 Task: In the  document Nora ,change text color to 'Dark Blue' Insert the shape mentioned shape on right side of the text 'Star'. Change color of the shape to  OrangeChange shape height to  3
Action: Mouse moved to (422, 621)
Screenshot: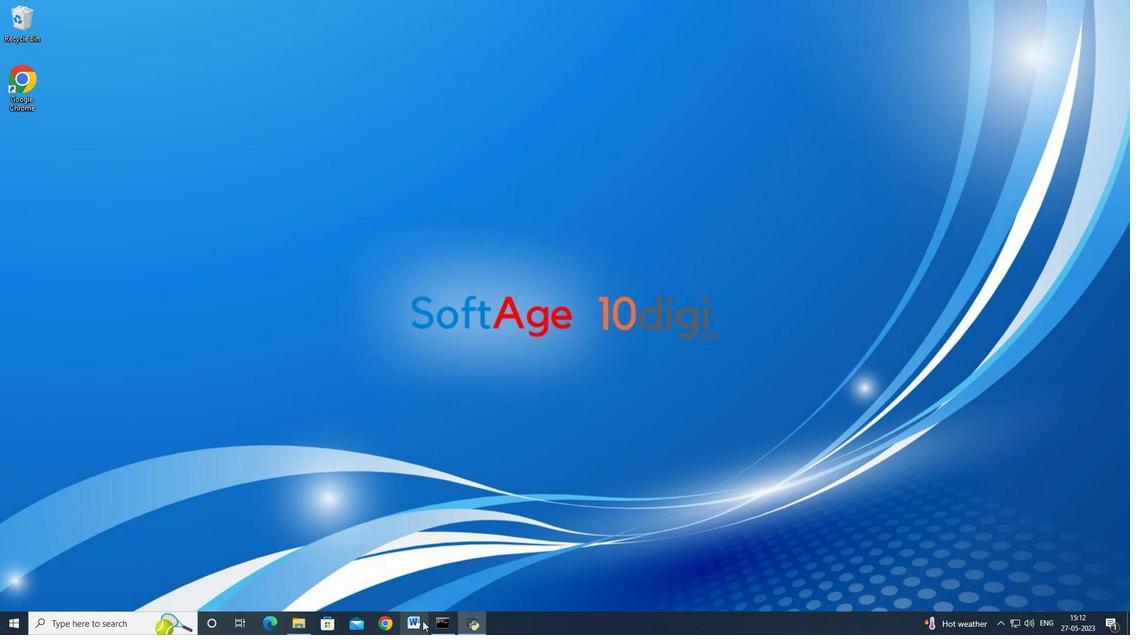 
Action: Mouse pressed left at (422, 621)
Screenshot: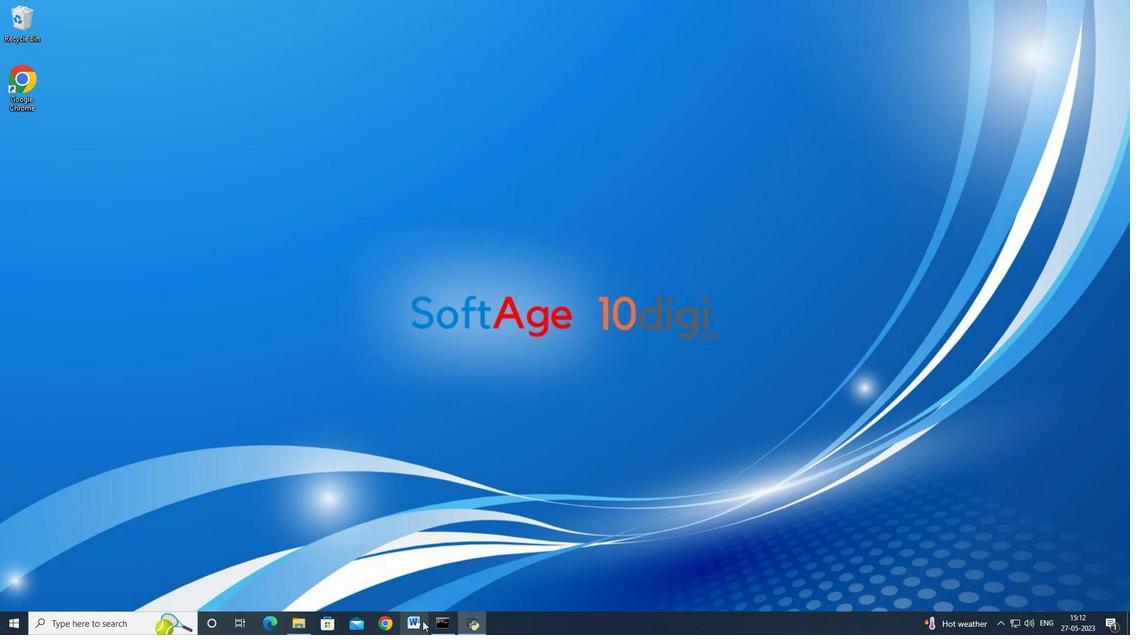 
Action: Mouse moved to (10, 21)
Screenshot: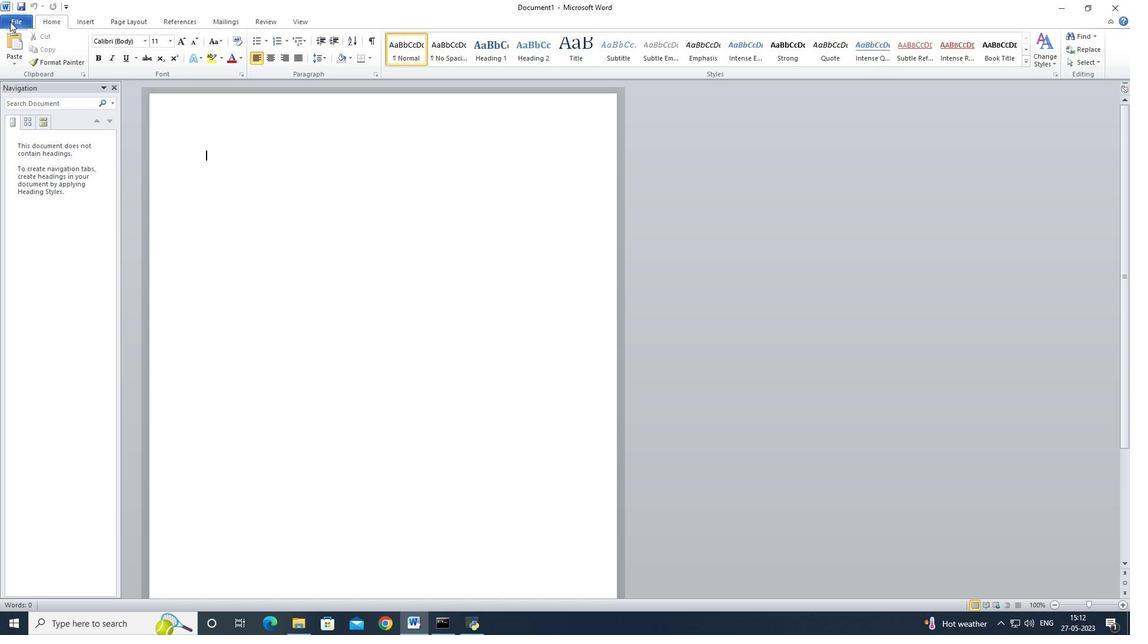 
Action: Mouse pressed left at (10, 21)
Screenshot: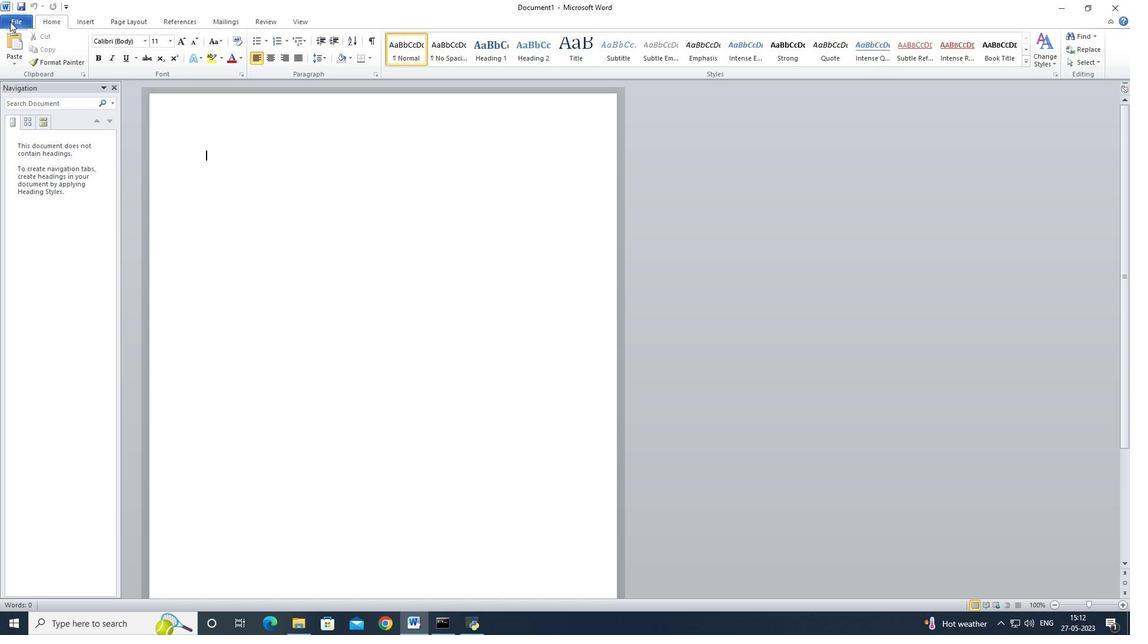 
Action: Mouse moved to (147, 68)
Screenshot: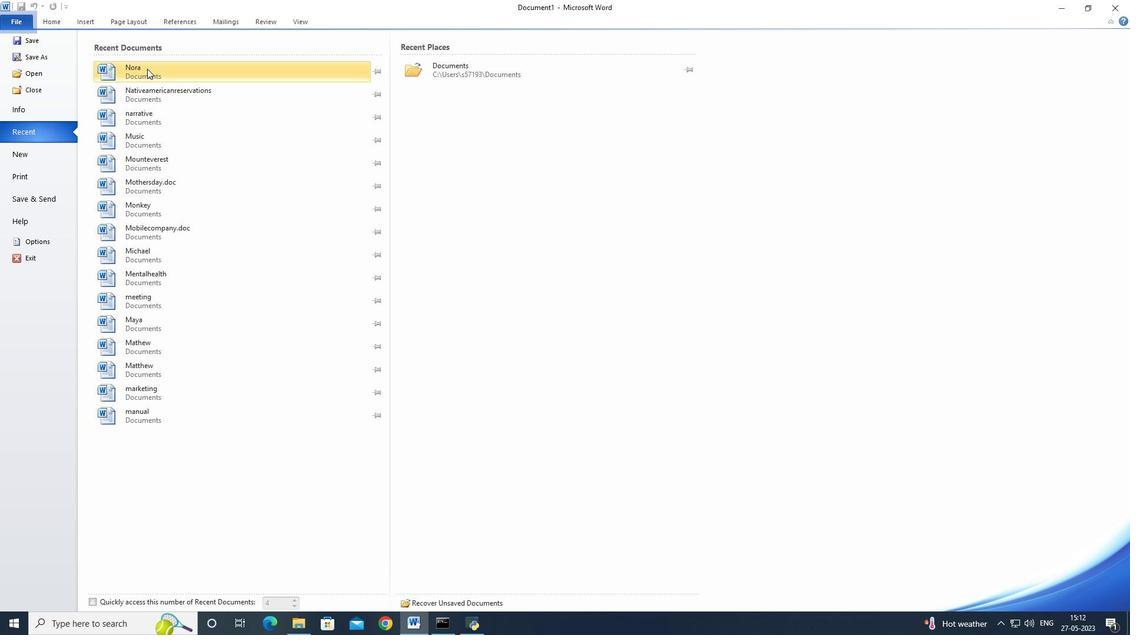 
Action: Mouse pressed left at (147, 68)
Screenshot: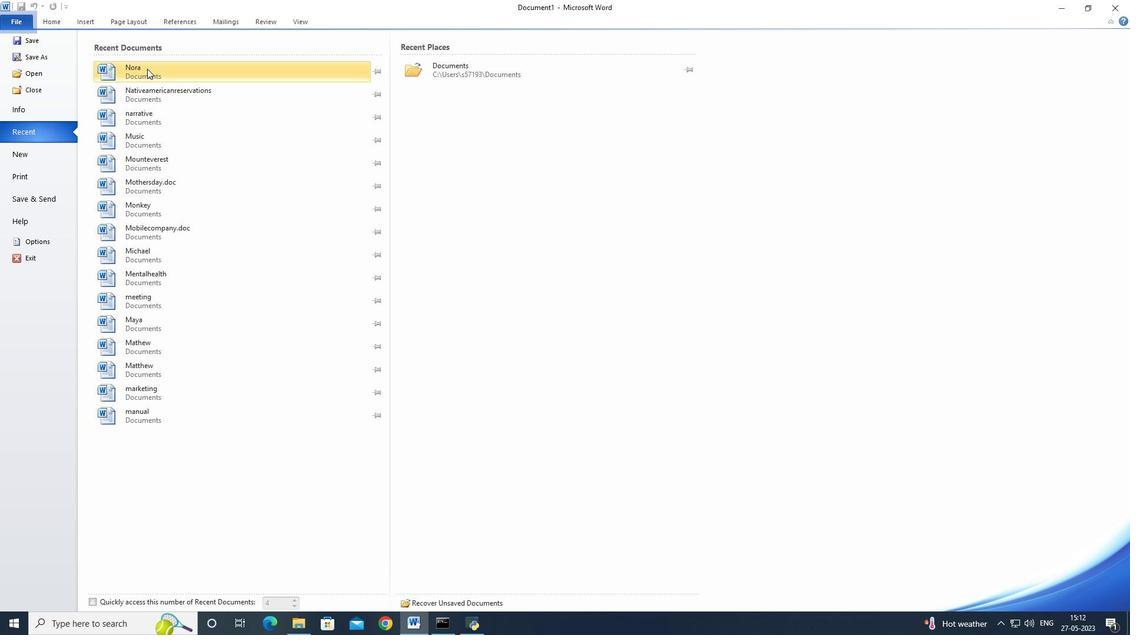 
Action: Mouse moved to (206, 155)
Screenshot: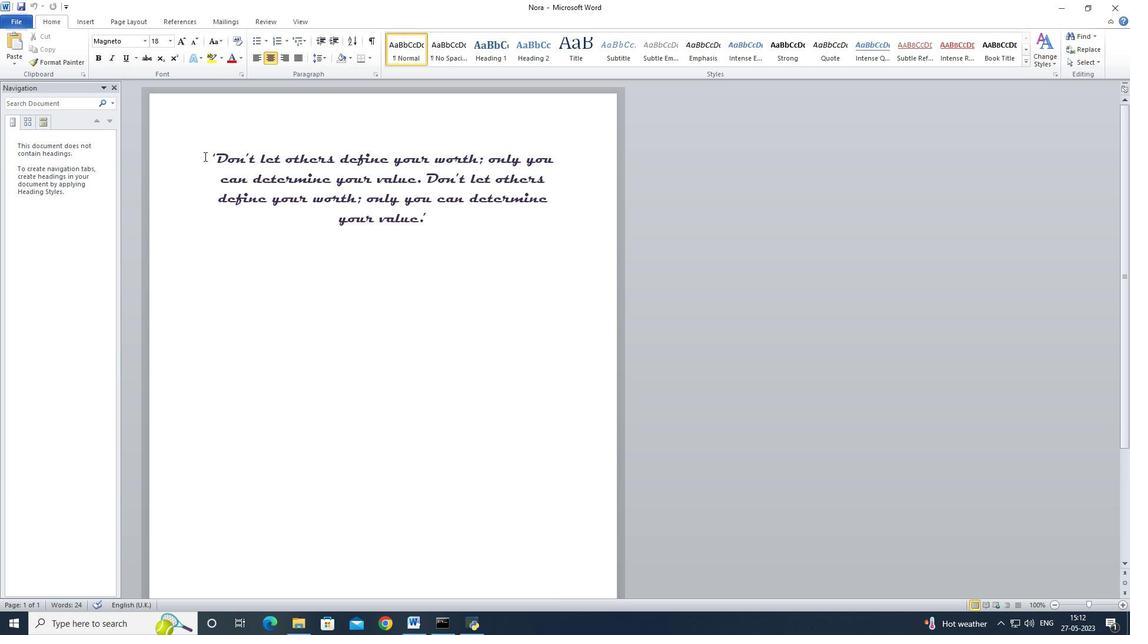 
Action: Mouse pressed left at (206, 155)
Screenshot: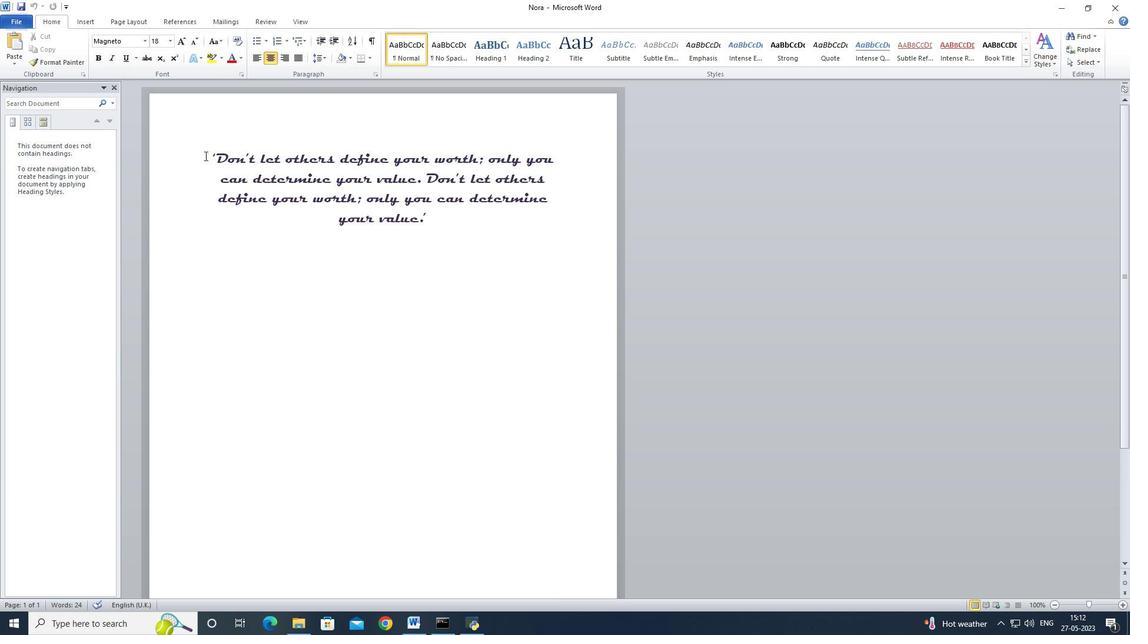 
Action: Mouse moved to (243, 61)
Screenshot: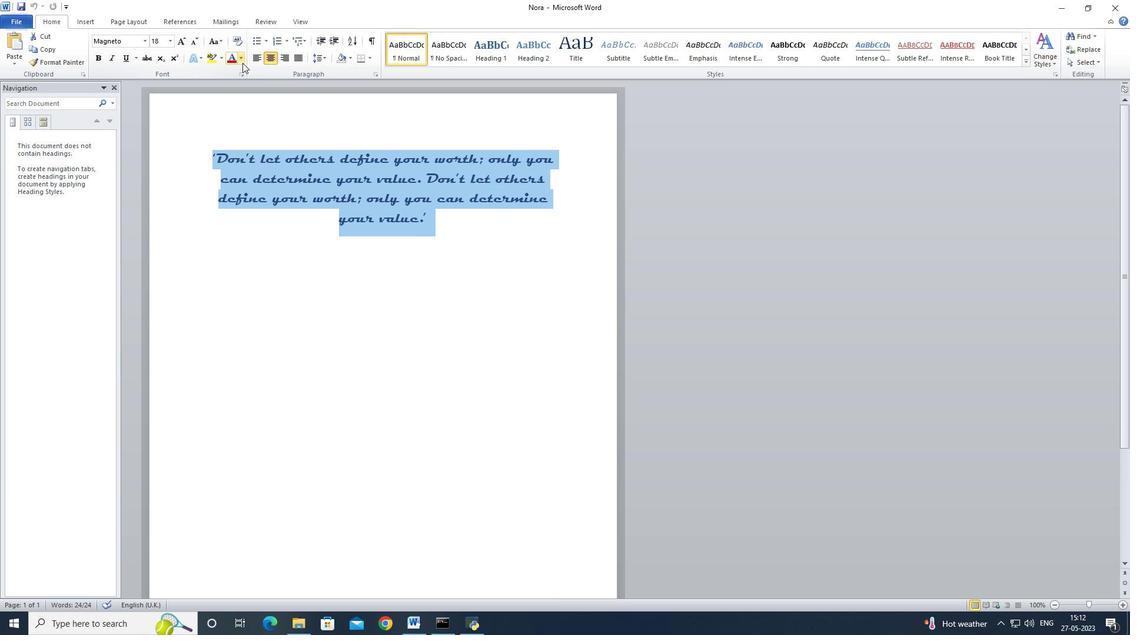 
Action: Mouse pressed left at (243, 61)
Screenshot: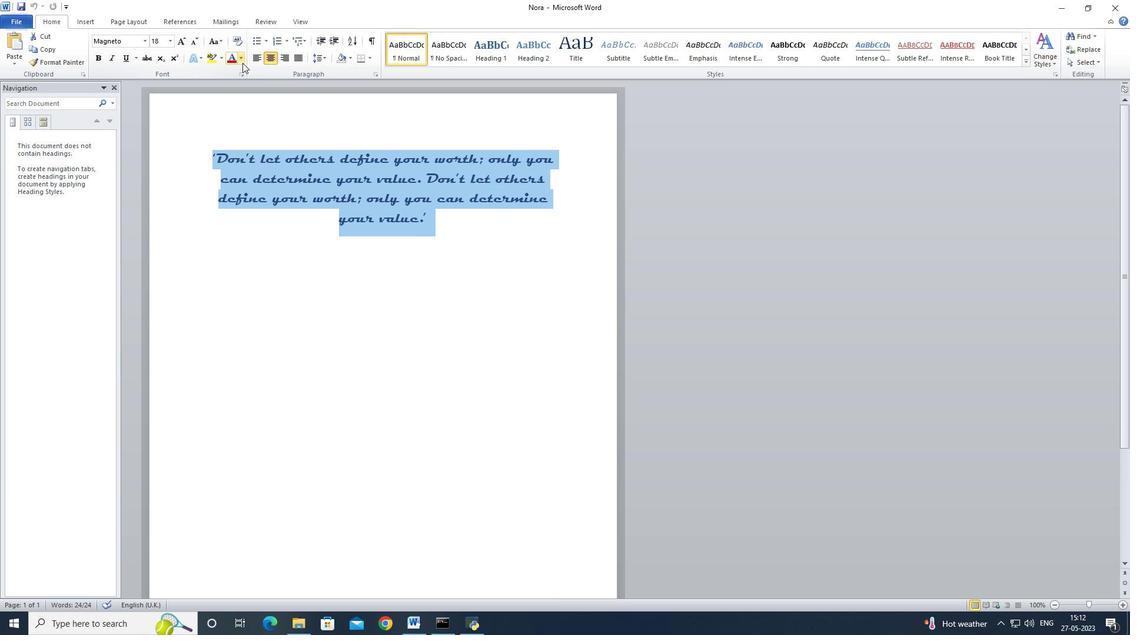 
Action: Mouse moved to (270, 138)
Screenshot: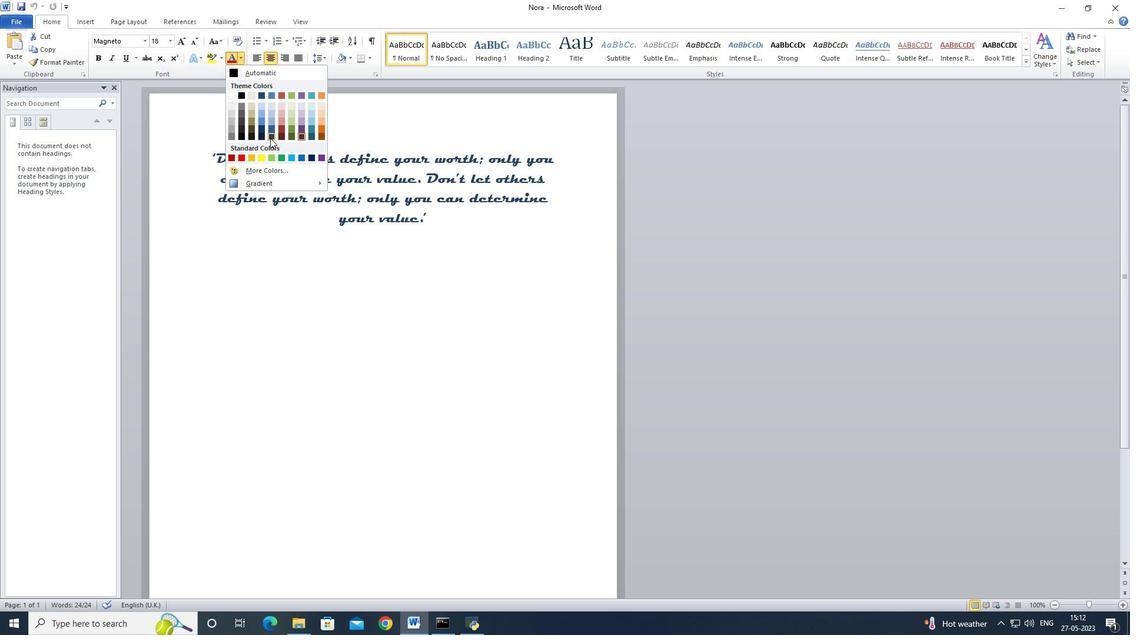 
Action: Mouse pressed left at (270, 138)
Screenshot: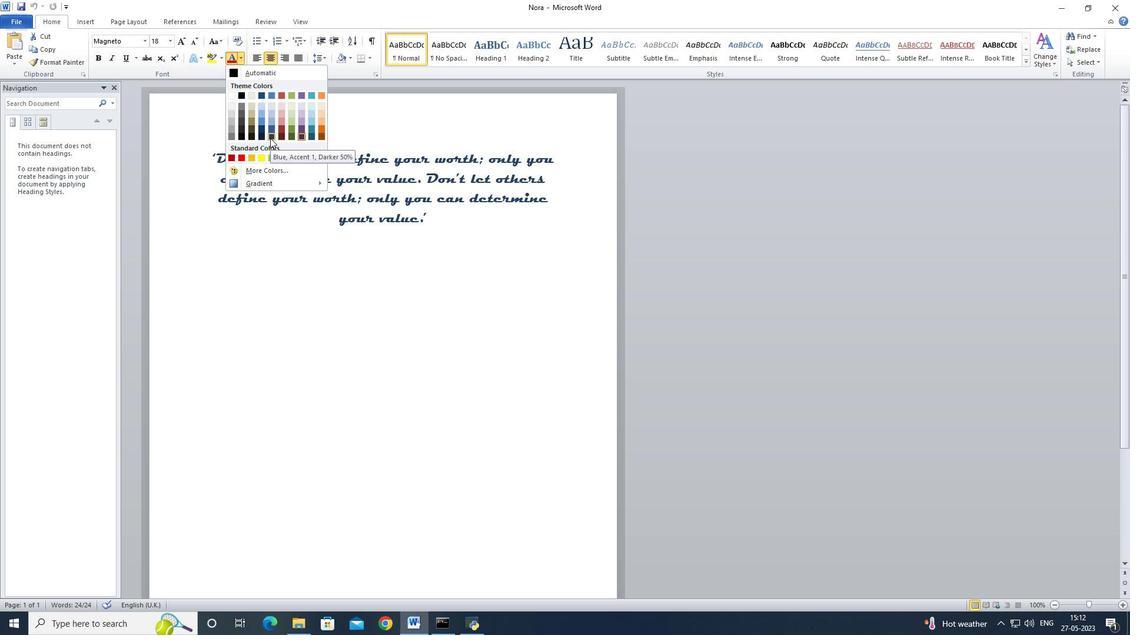
Action: Mouse moved to (445, 237)
Screenshot: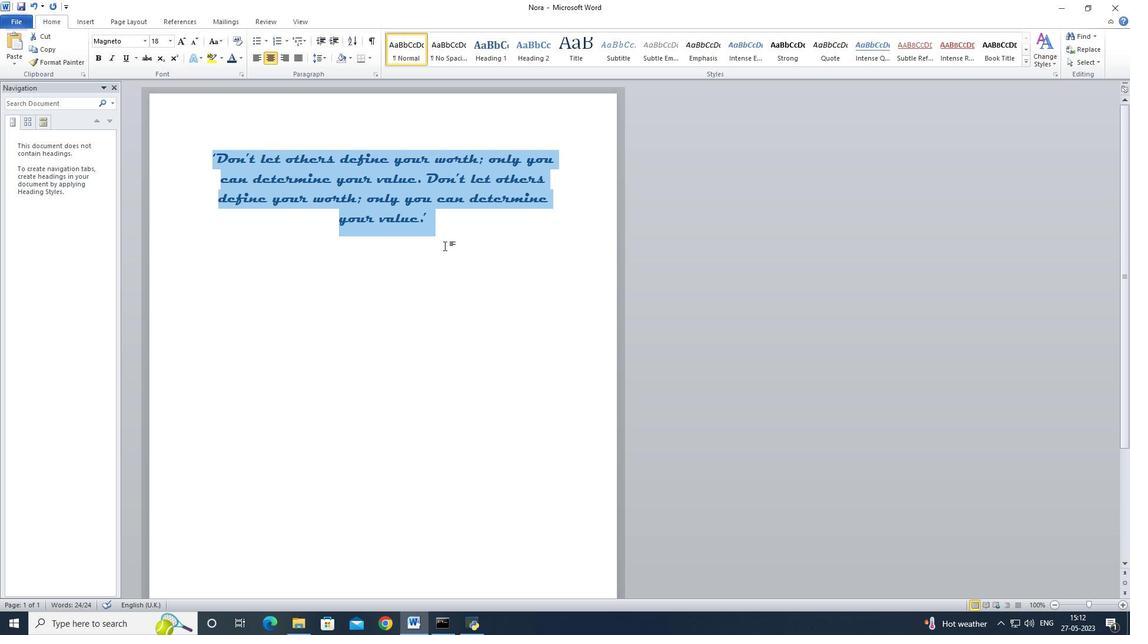 
Action: Mouse pressed left at (445, 237)
Screenshot: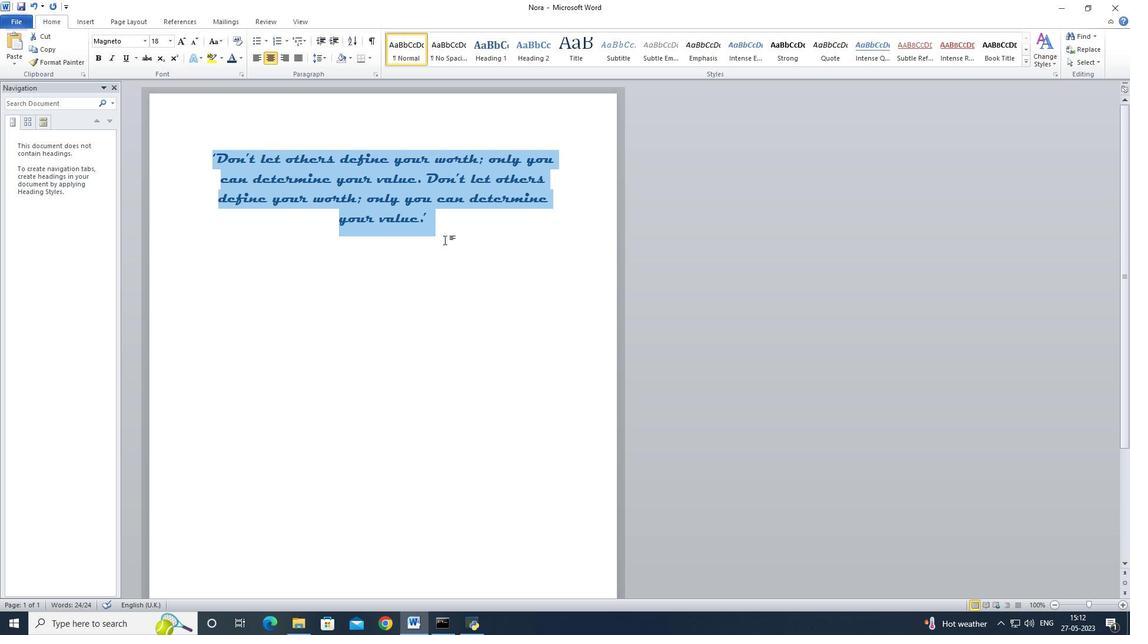 
Action: Mouse moved to (446, 242)
Screenshot: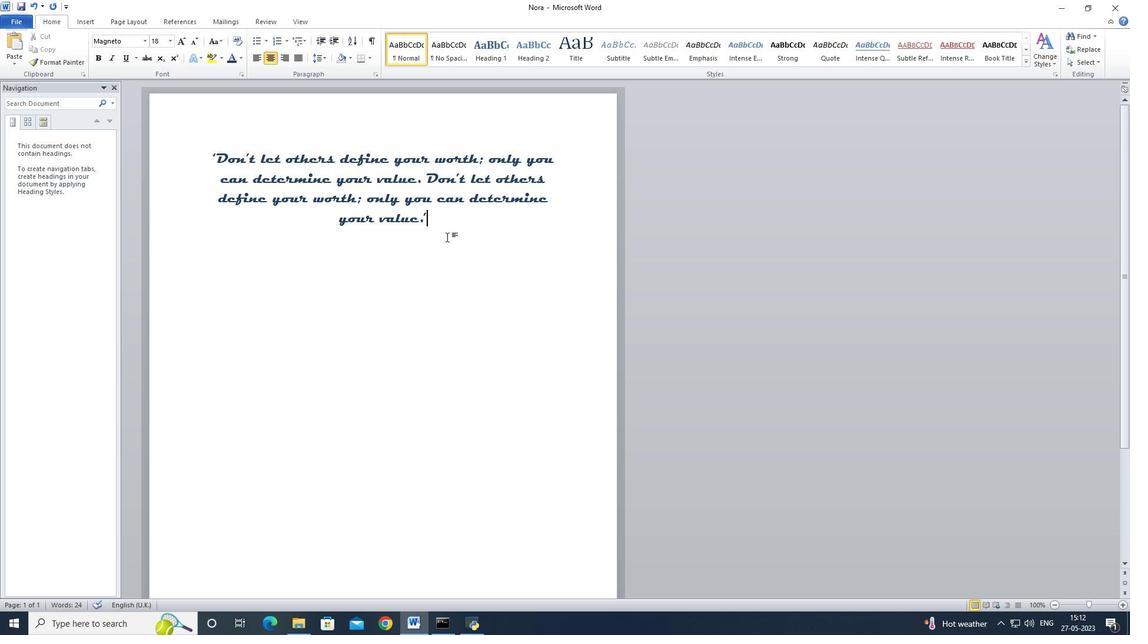 
Action: Key pressed <Key.enter><Key.backspace>
Screenshot: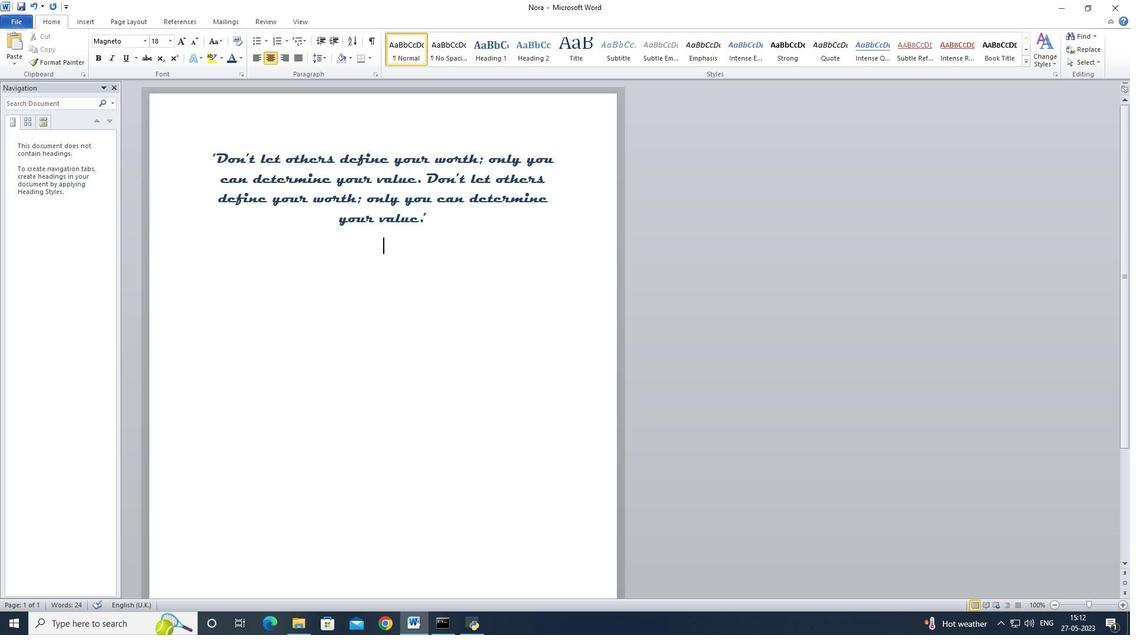 
Action: Mouse moved to (94, 27)
Screenshot: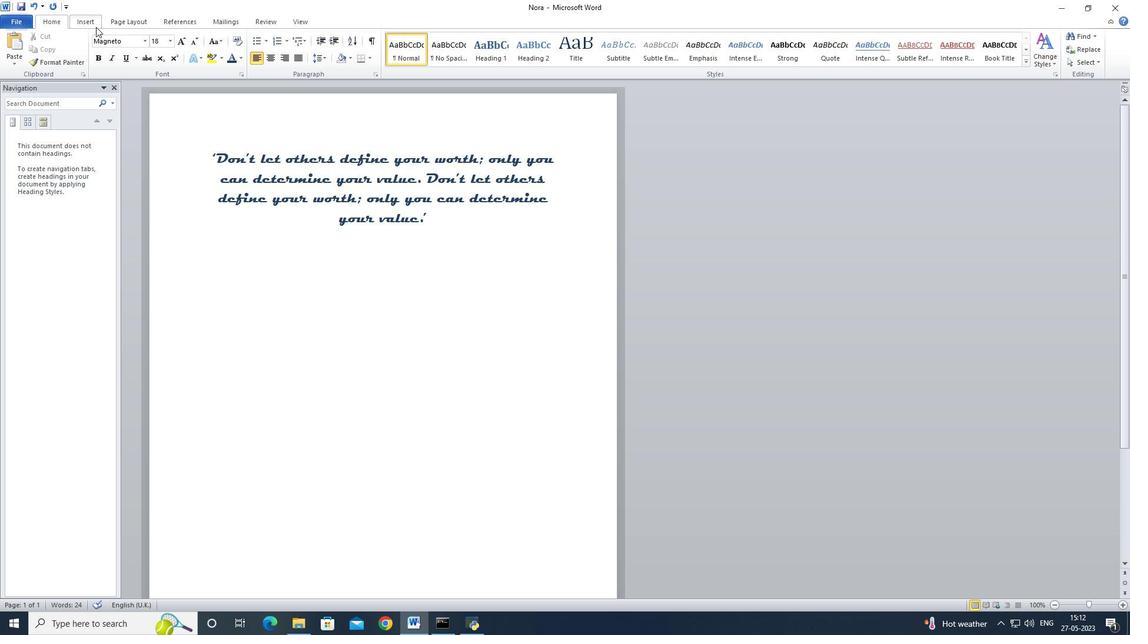 
Action: Mouse pressed left at (94, 27)
Screenshot: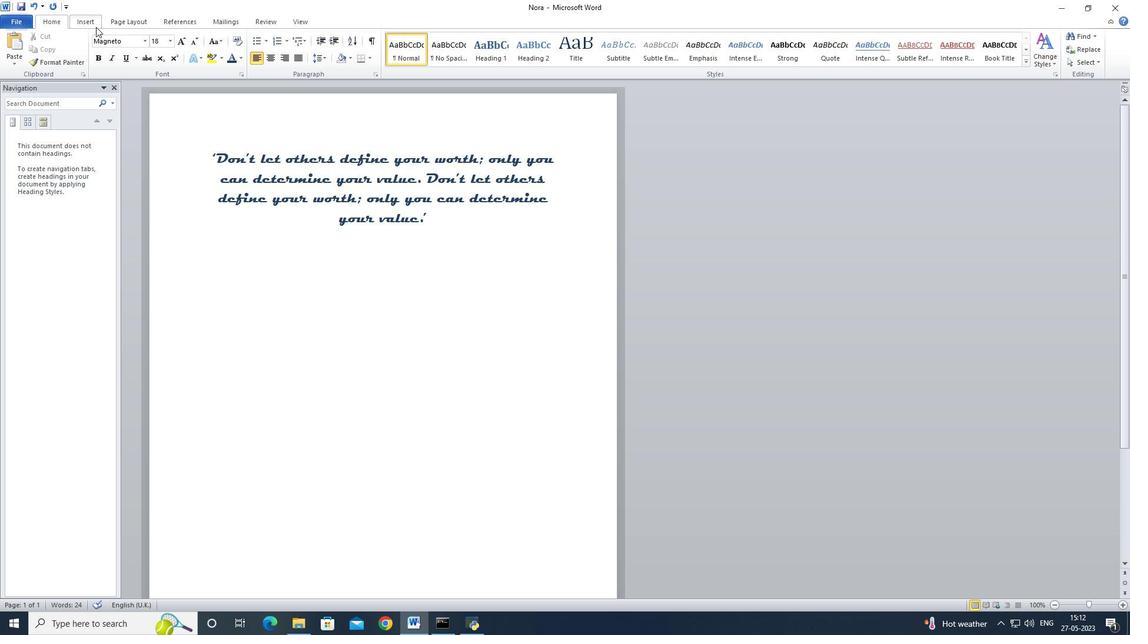 
Action: Mouse moved to (178, 65)
Screenshot: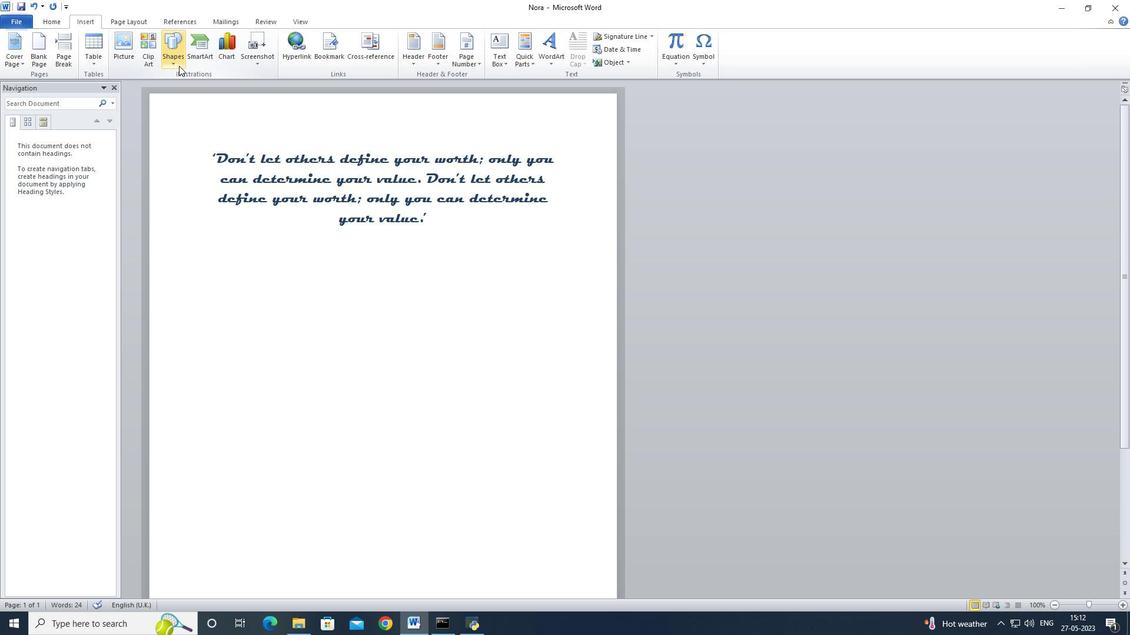 
Action: Mouse pressed left at (178, 65)
Screenshot: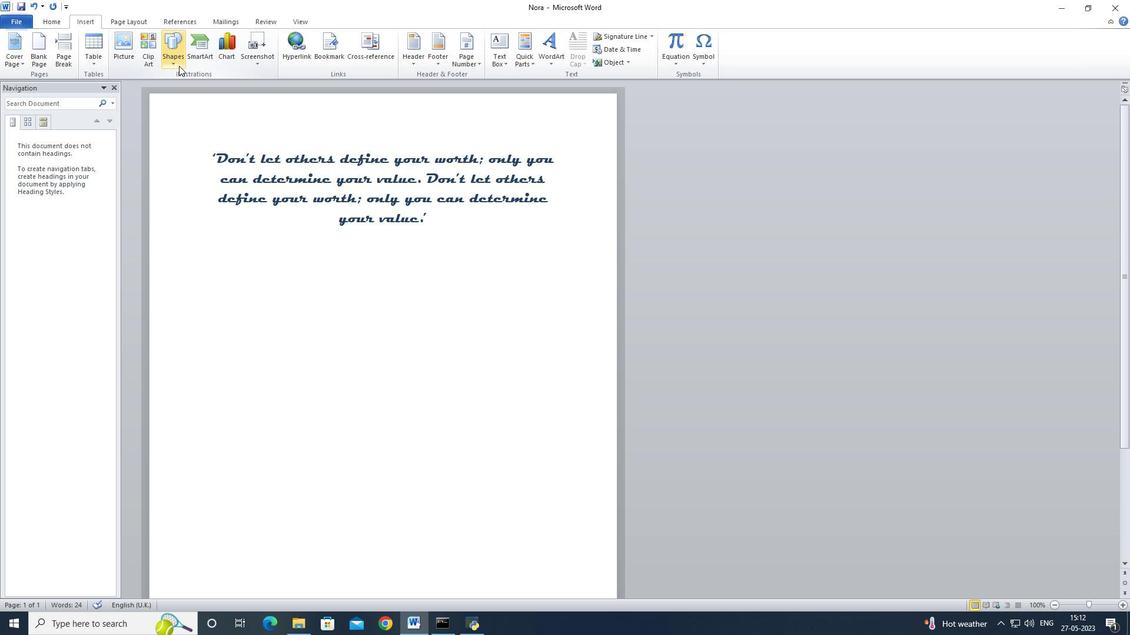 
Action: Mouse moved to (200, 334)
Screenshot: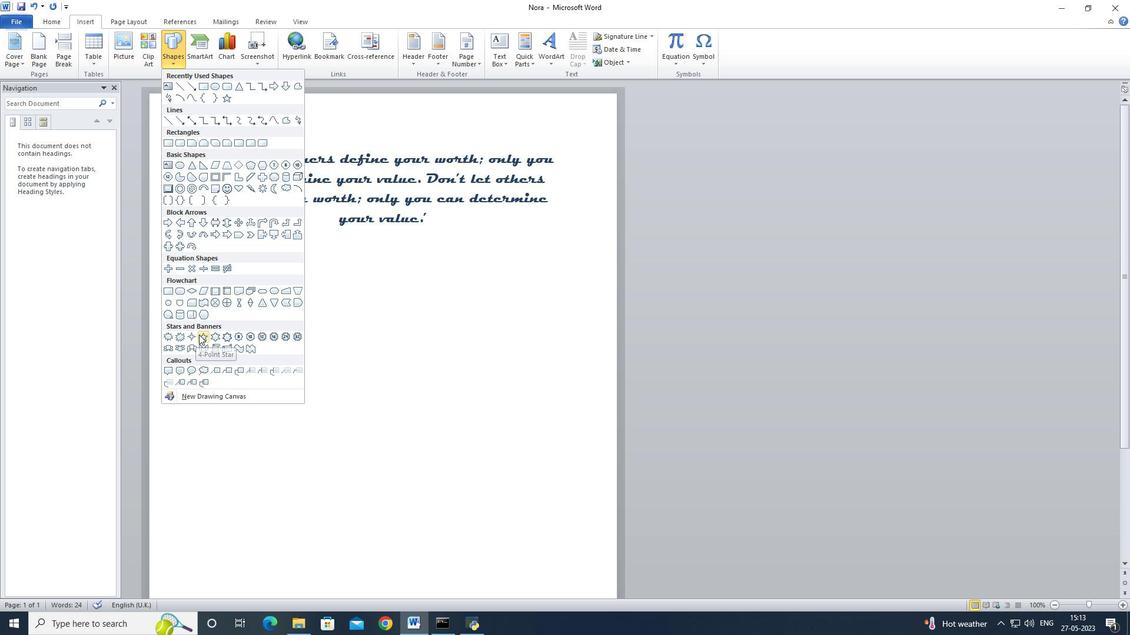 
Action: Mouse pressed left at (200, 334)
Screenshot: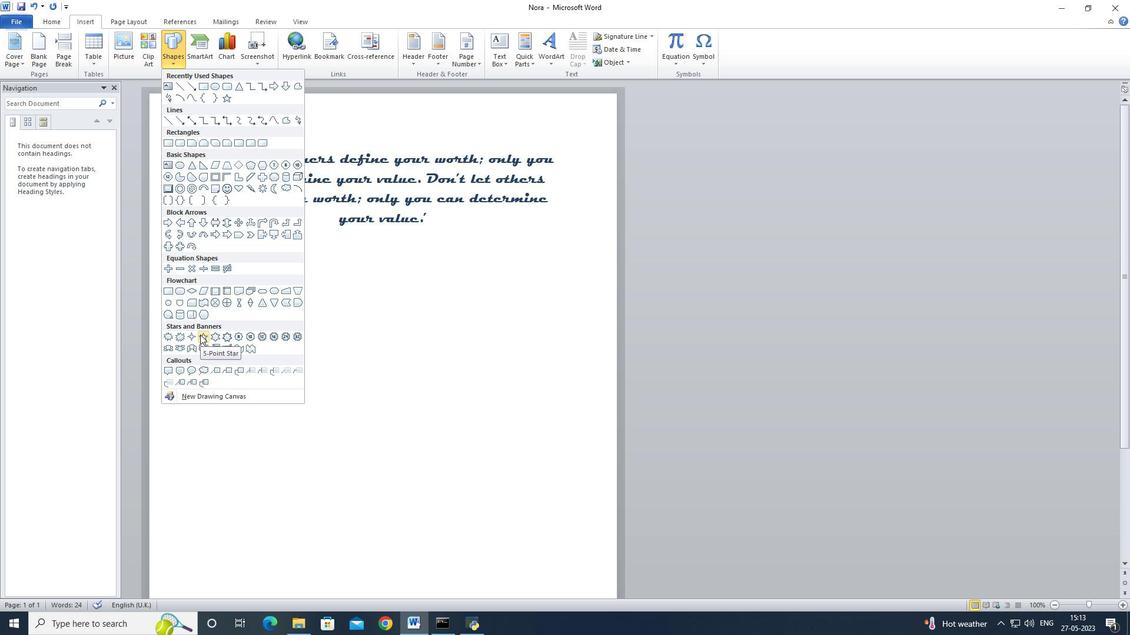 
Action: Mouse moved to (471, 217)
Screenshot: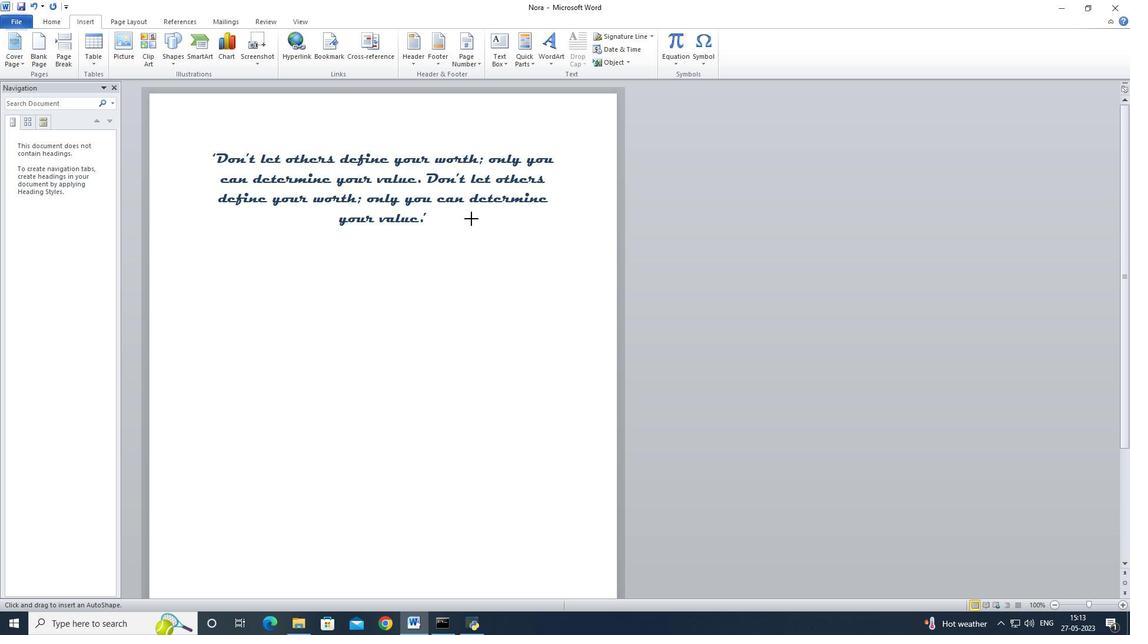 
Action: Mouse pressed left at (471, 217)
Screenshot: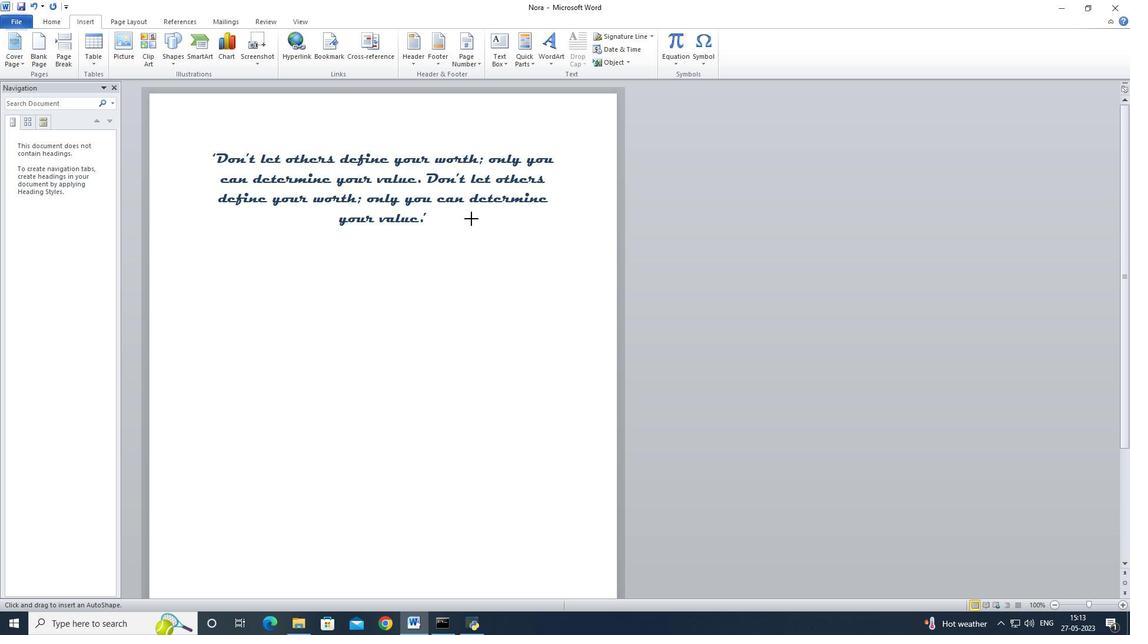 
Action: Mouse moved to (501, 244)
Screenshot: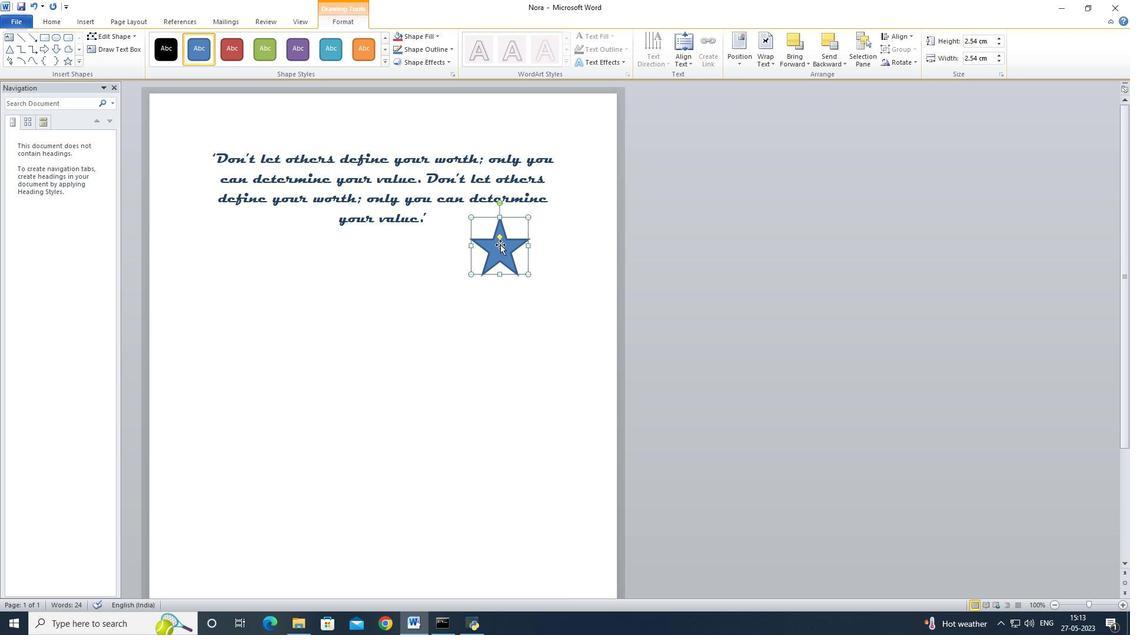 
Action: Mouse pressed left at (501, 244)
Screenshot: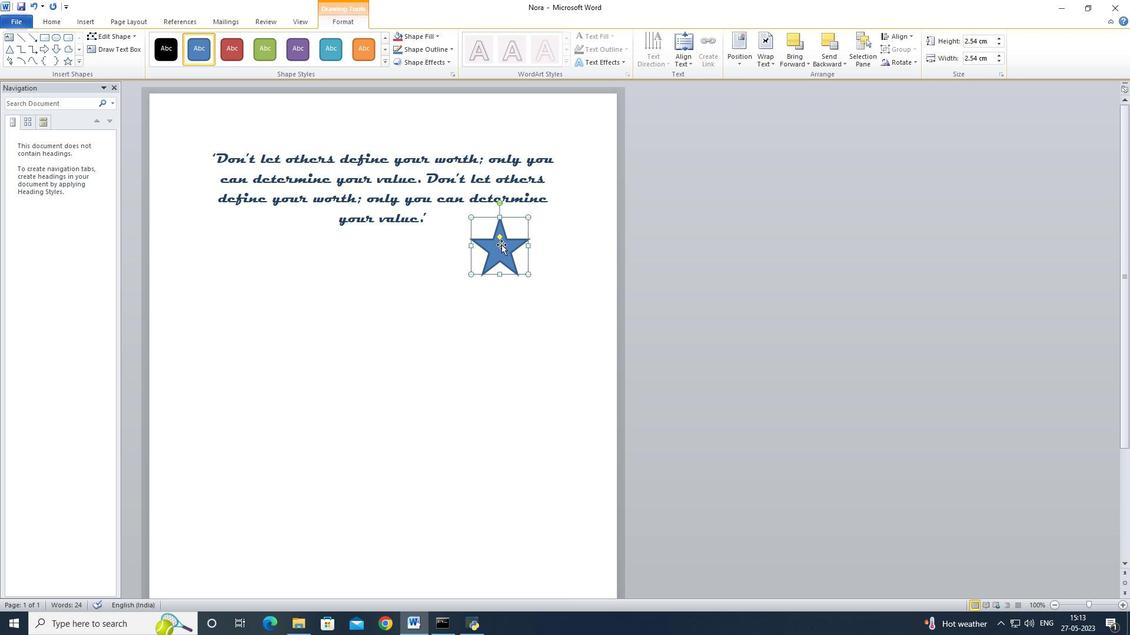 
Action: Mouse moved to (476, 230)
Screenshot: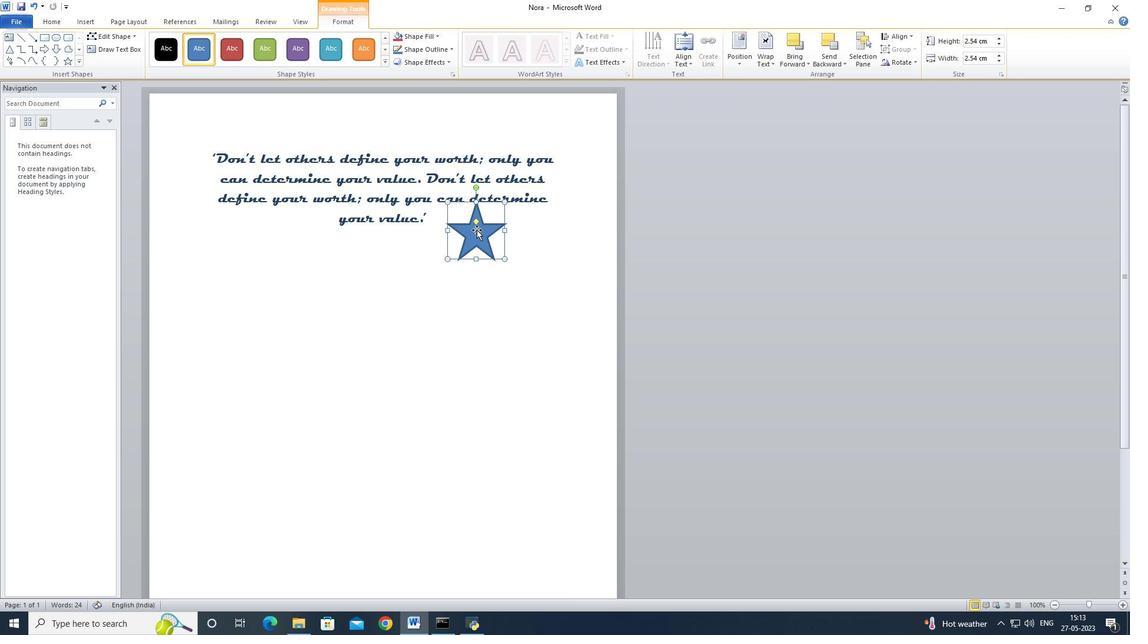
Action: Mouse pressed right at (476, 230)
Screenshot: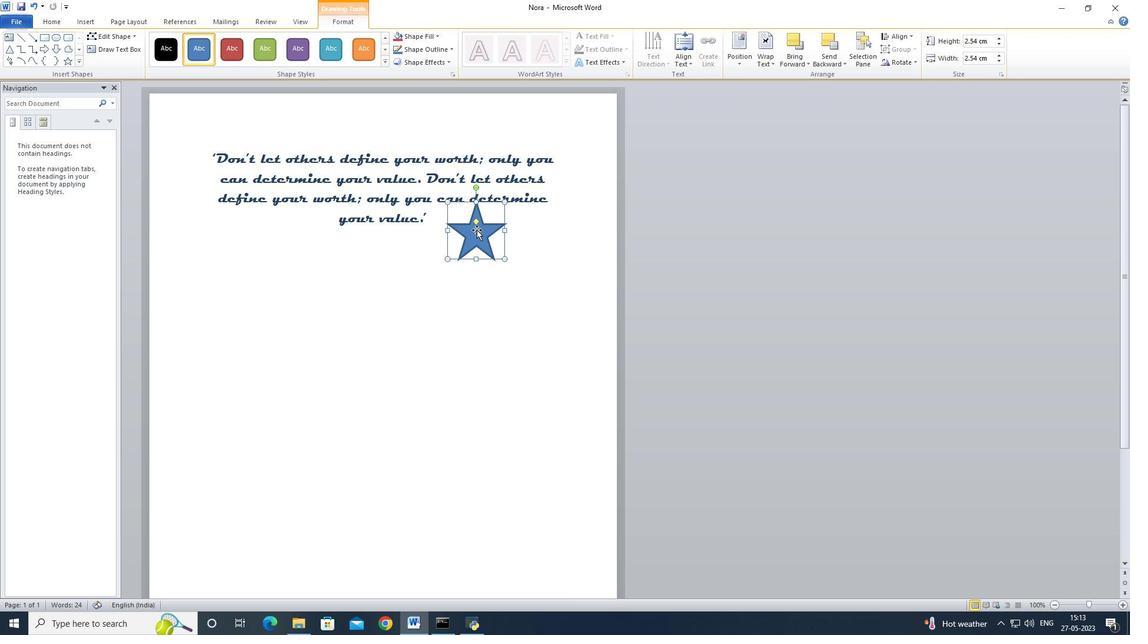 
Action: Mouse moved to (577, 212)
Screenshot: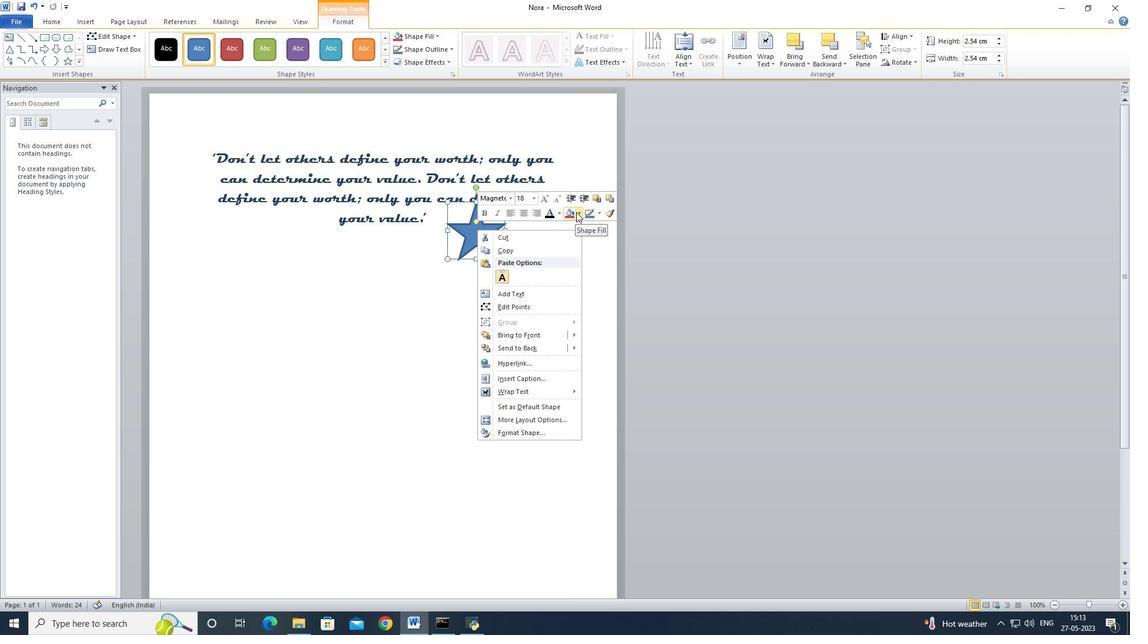 
Action: Mouse pressed left at (577, 212)
Screenshot: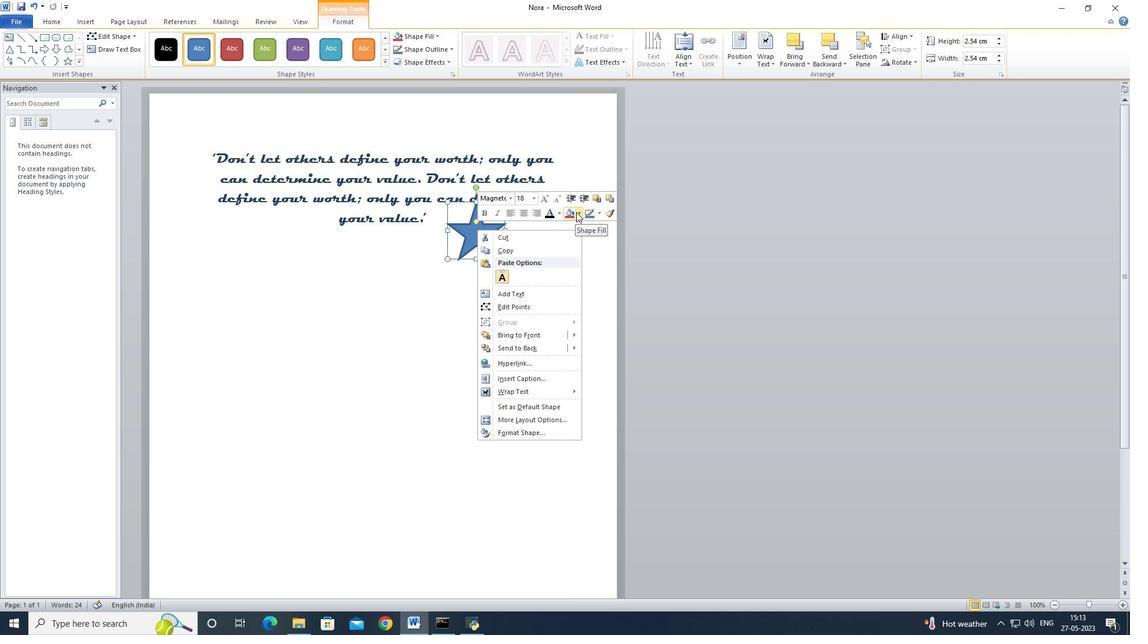 
Action: Mouse moved to (658, 234)
Screenshot: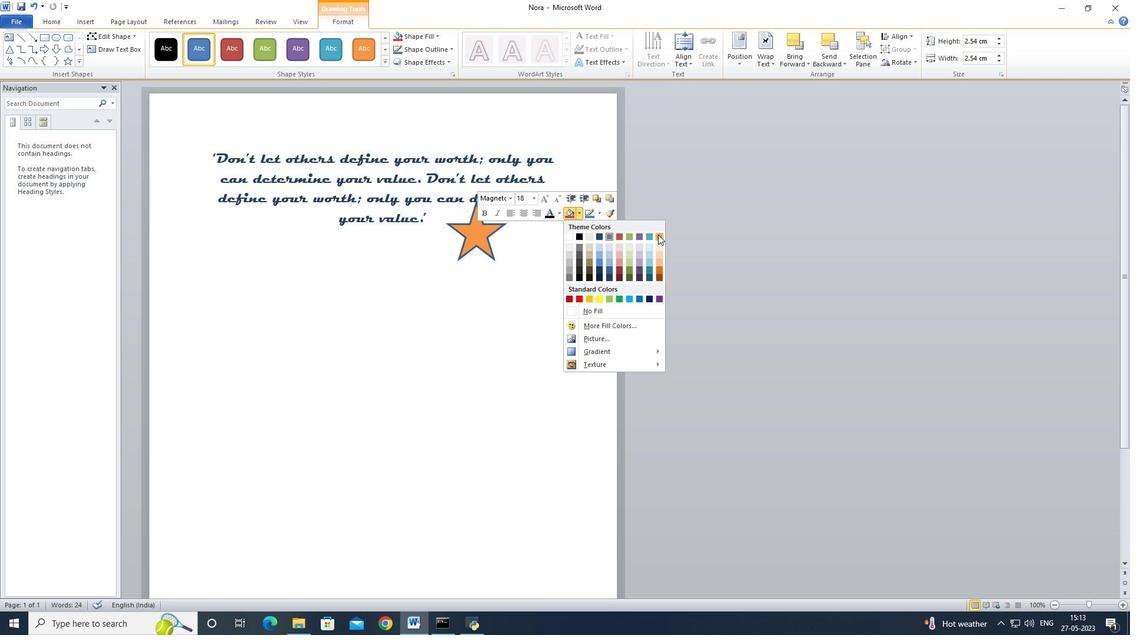 
Action: Mouse pressed left at (658, 234)
Screenshot: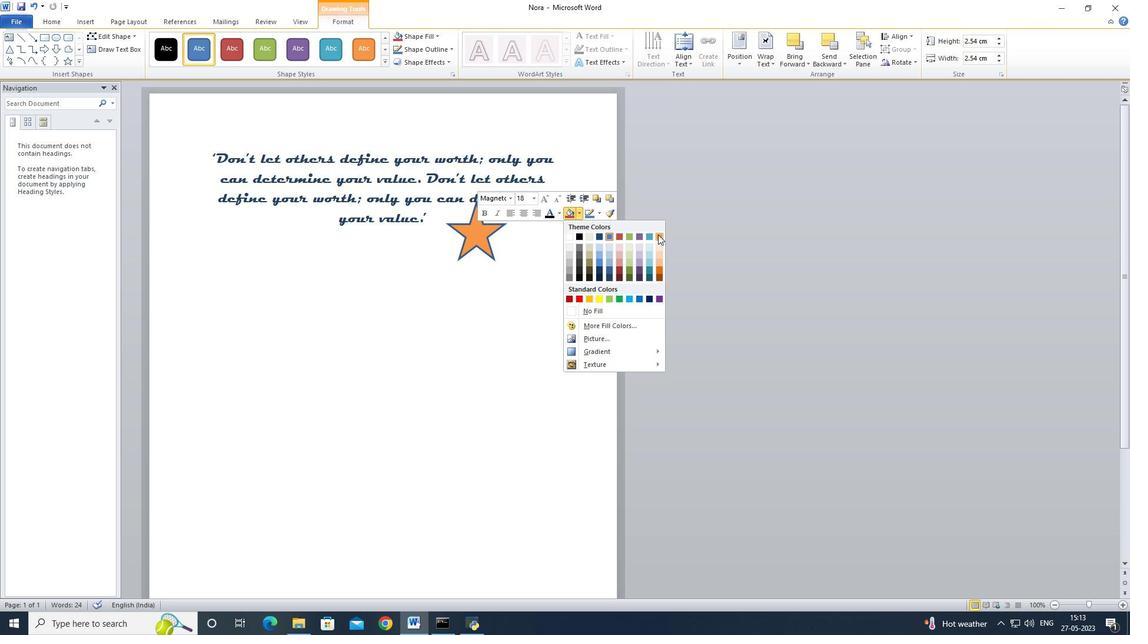 
Action: Mouse moved to (469, 239)
Screenshot: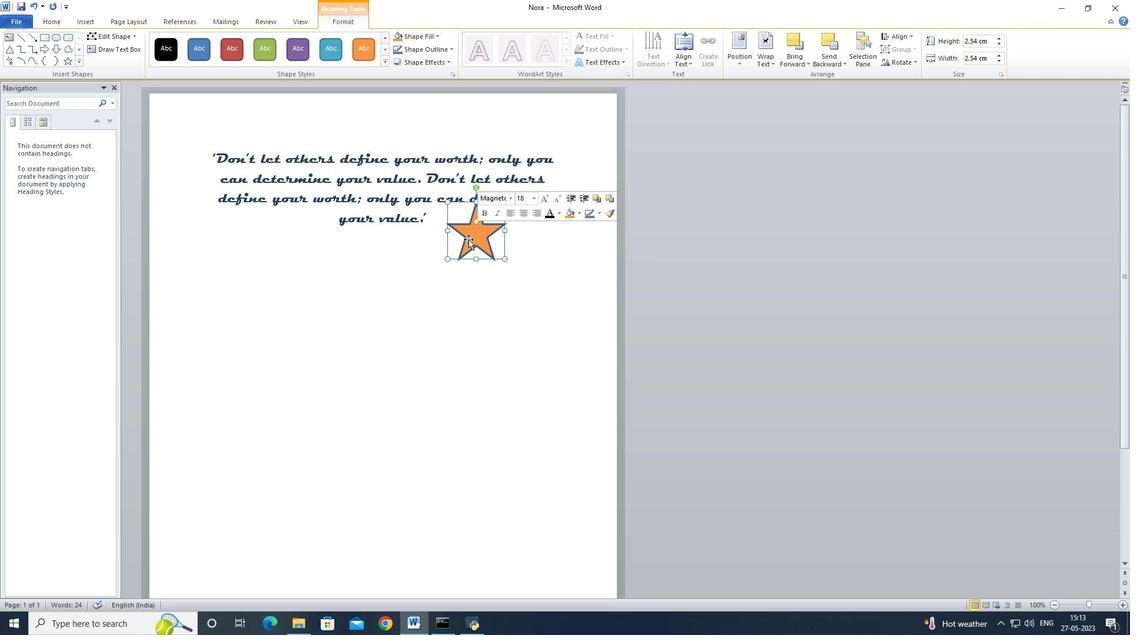 
Action: Mouse pressed left at (469, 239)
Screenshot: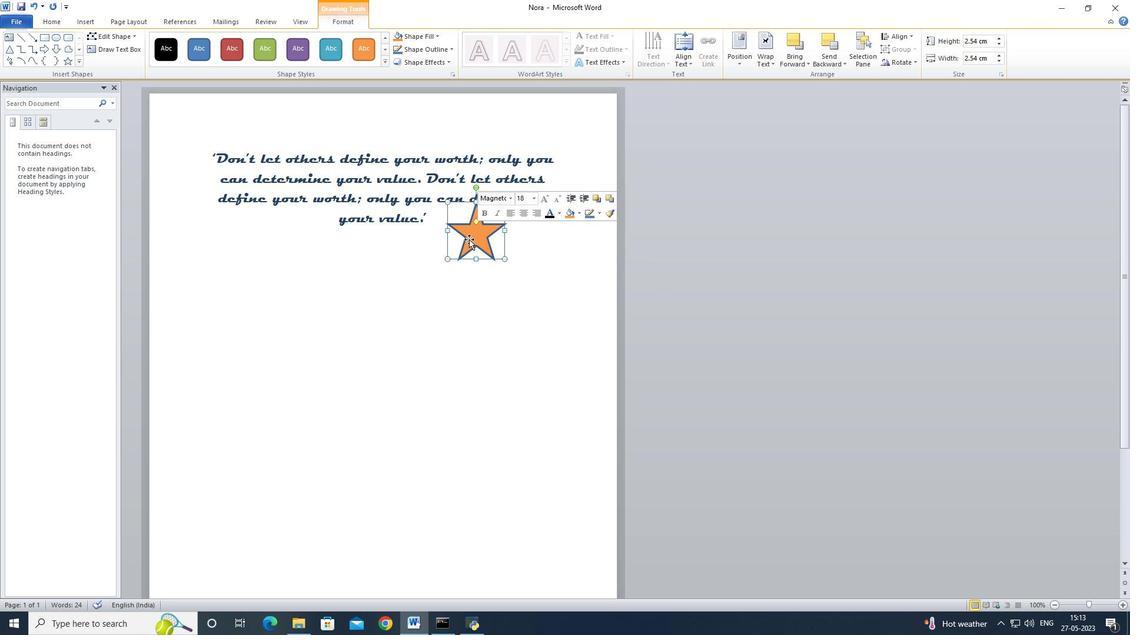
Action: Mouse moved to (998, 37)
Screenshot: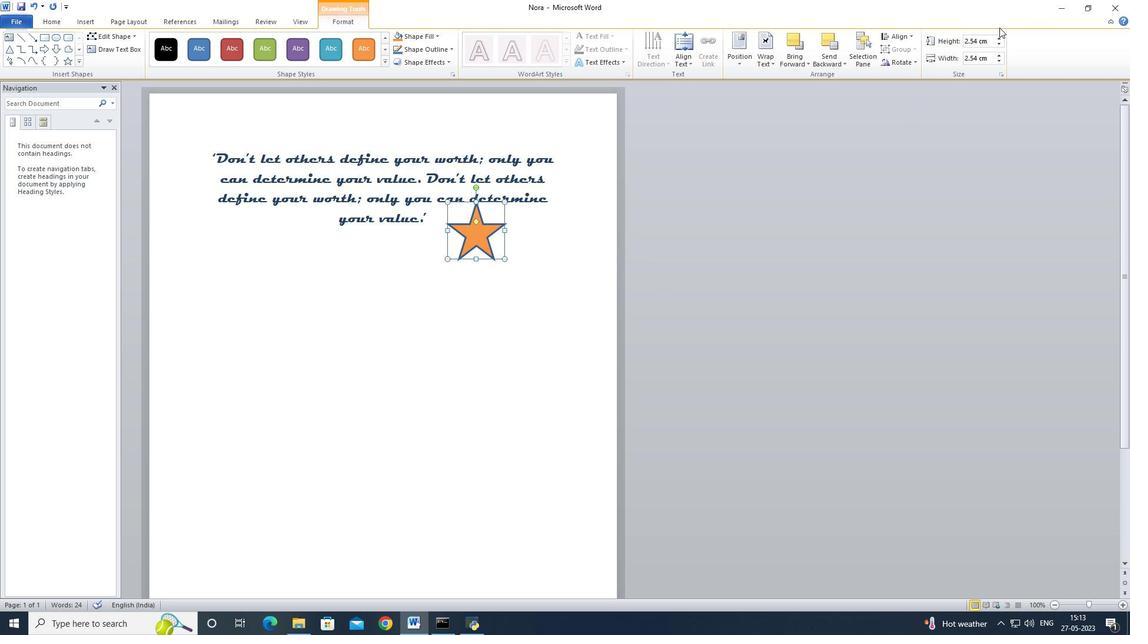 
Action: Mouse pressed left at (998, 37)
Screenshot: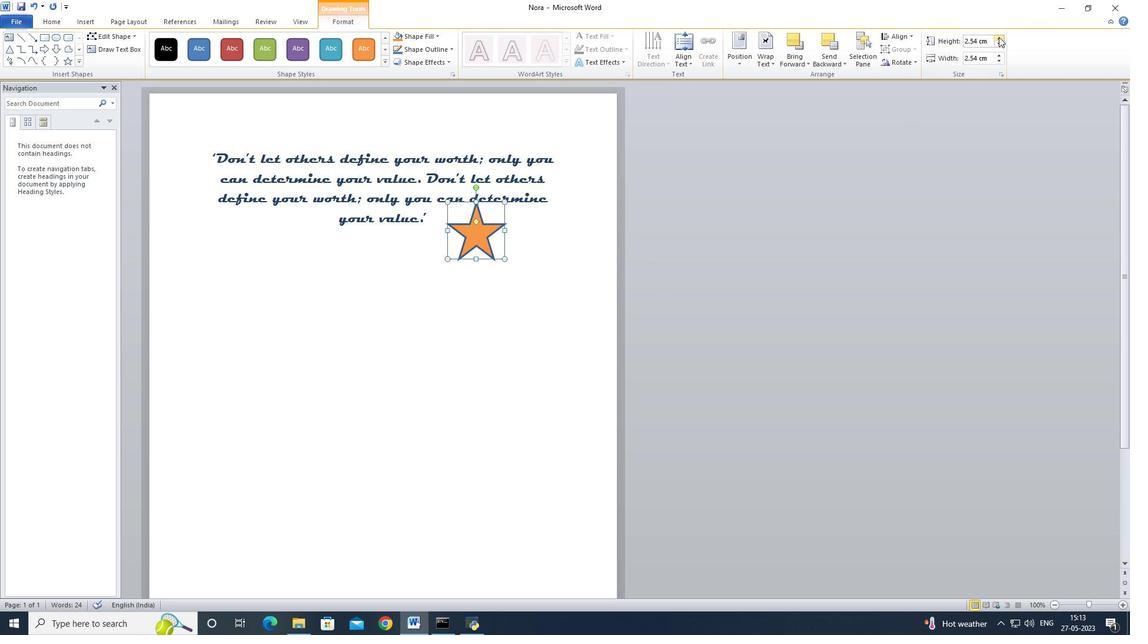 
Action: Mouse pressed left at (998, 37)
Screenshot: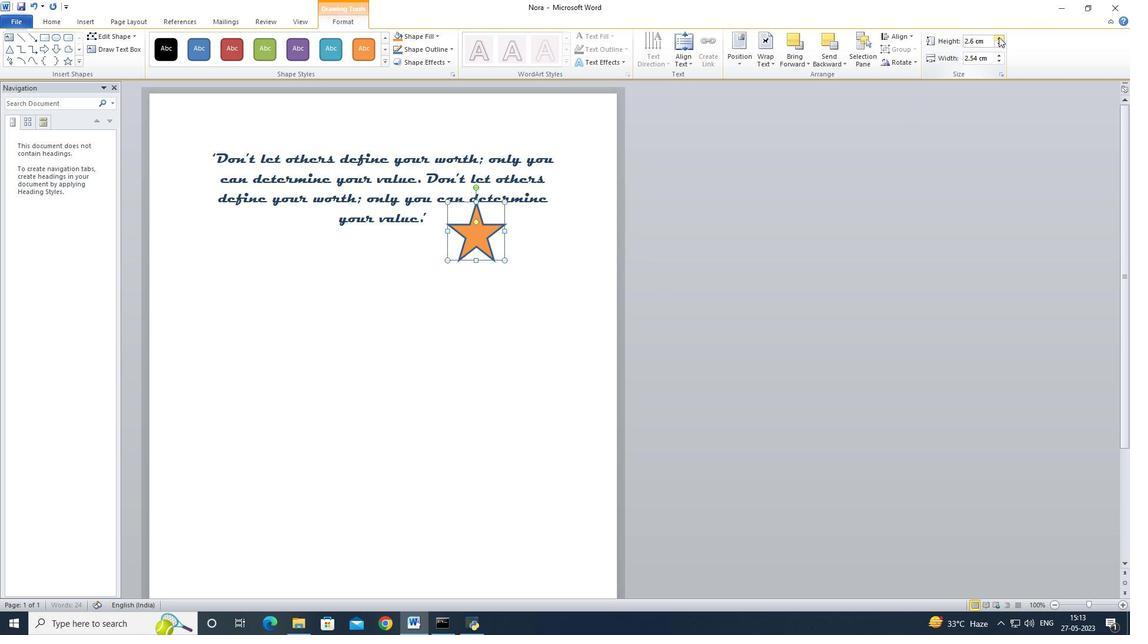 
Action: Mouse pressed left at (998, 37)
Screenshot: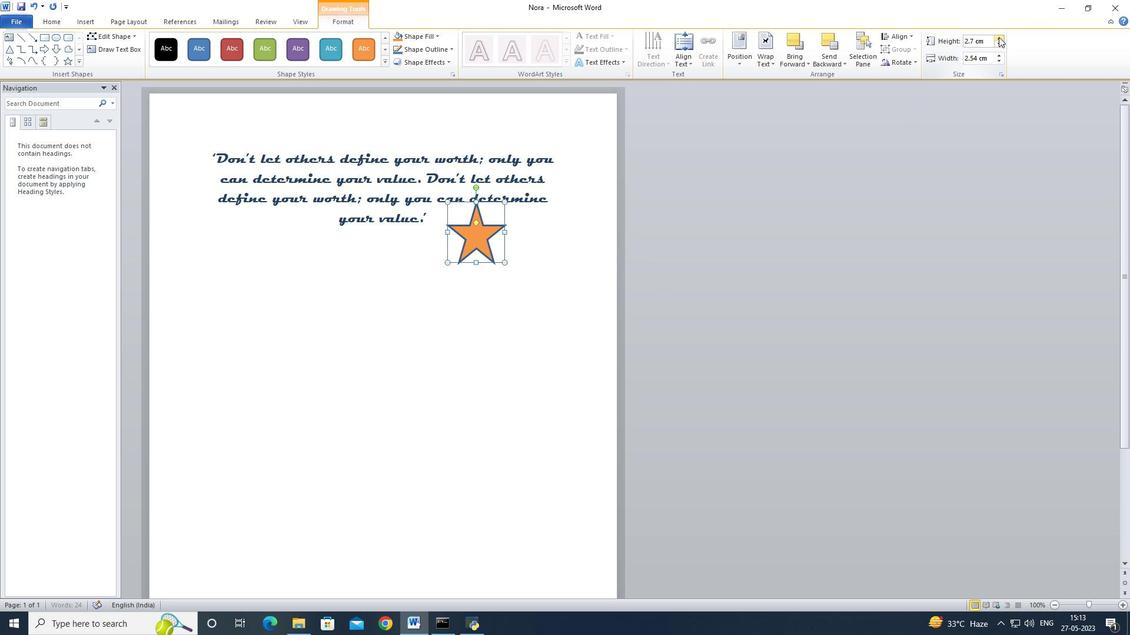 
Action: Mouse pressed left at (998, 37)
Screenshot: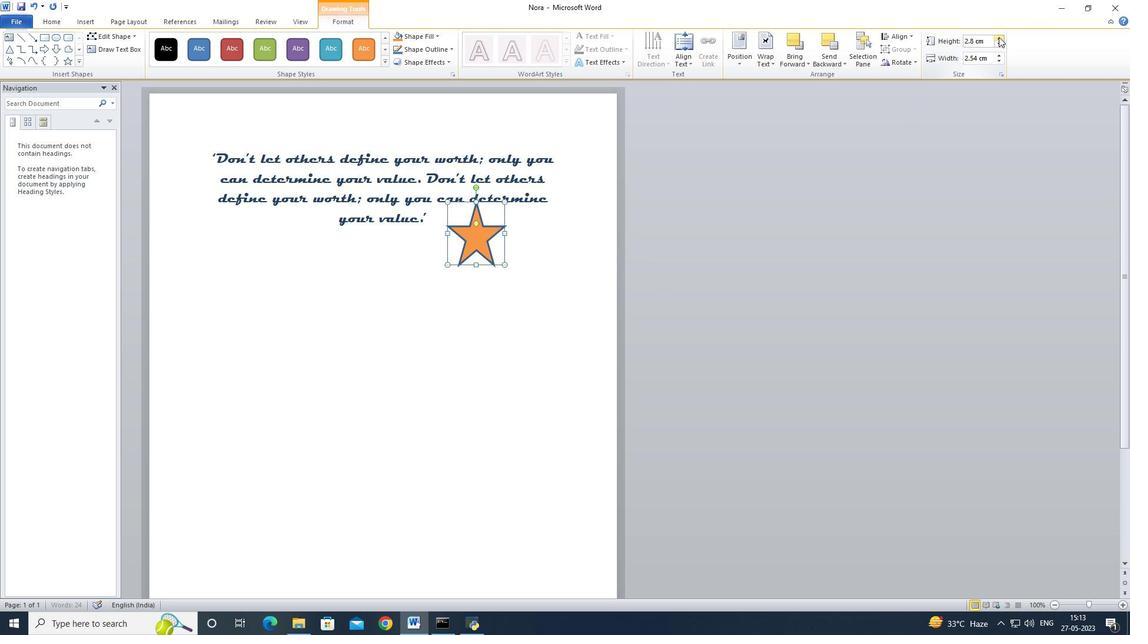 
Action: Mouse pressed left at (998, 37)
Screenshot: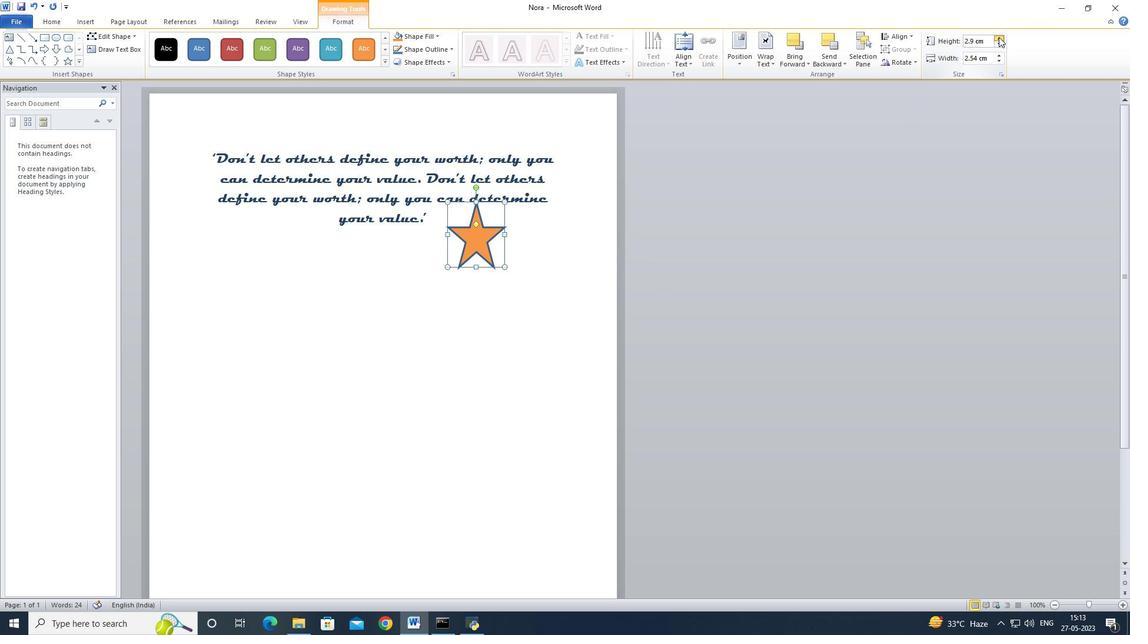 
Action: Mouse moved to (25, 22)
Screenshot: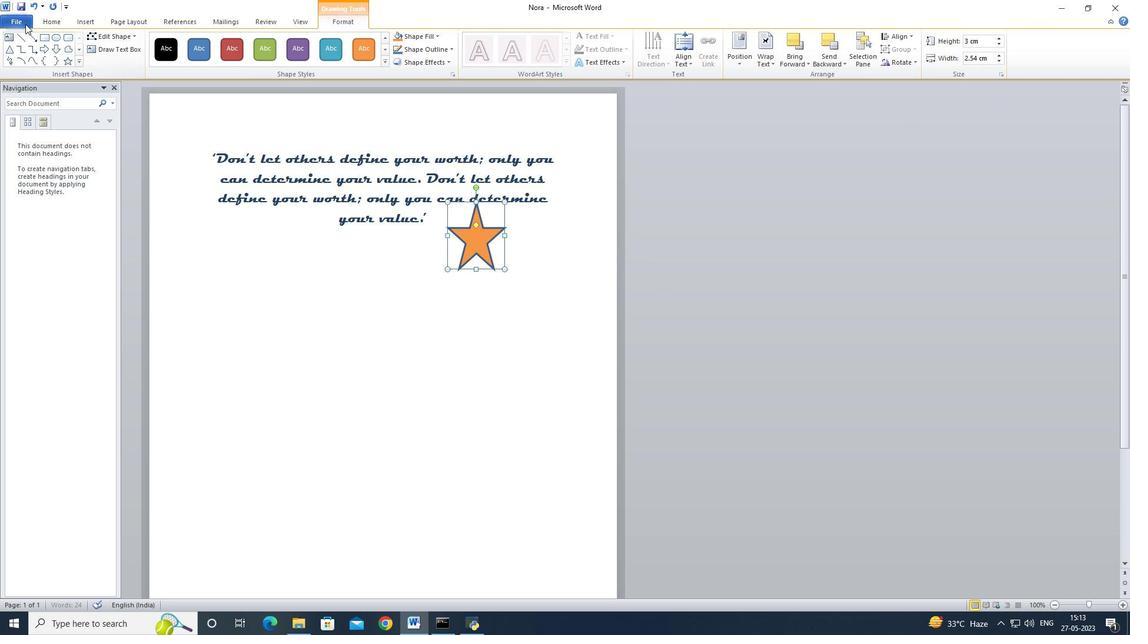 
Action: Mouse pressed left at (25, 22)
Screenshot: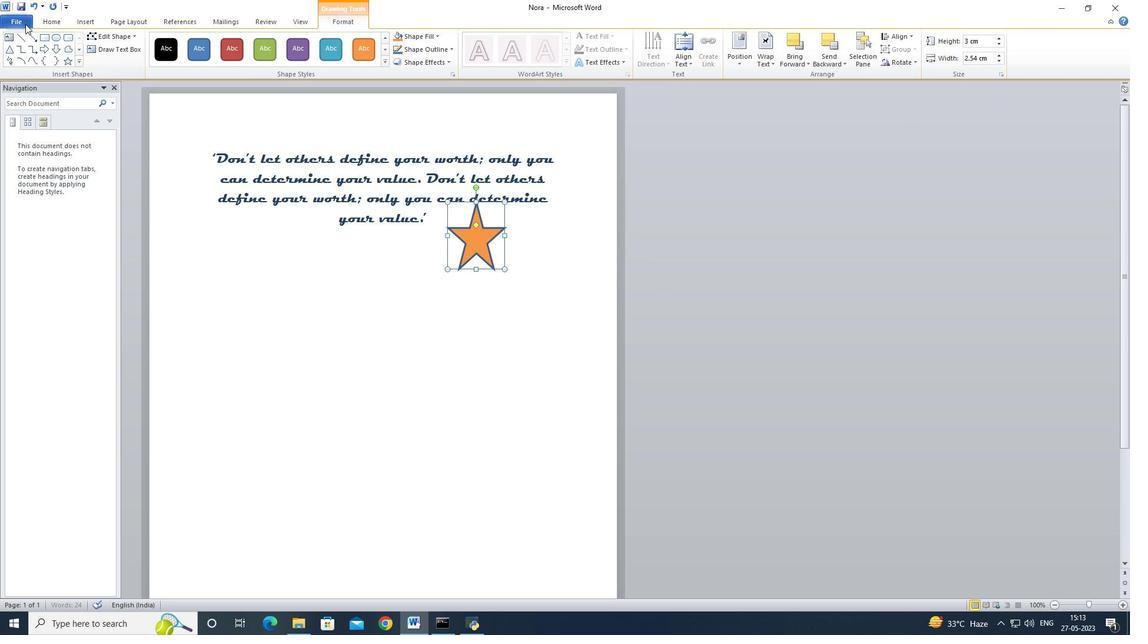 
Action: Mouse moved to (40, 42)
Screenshot: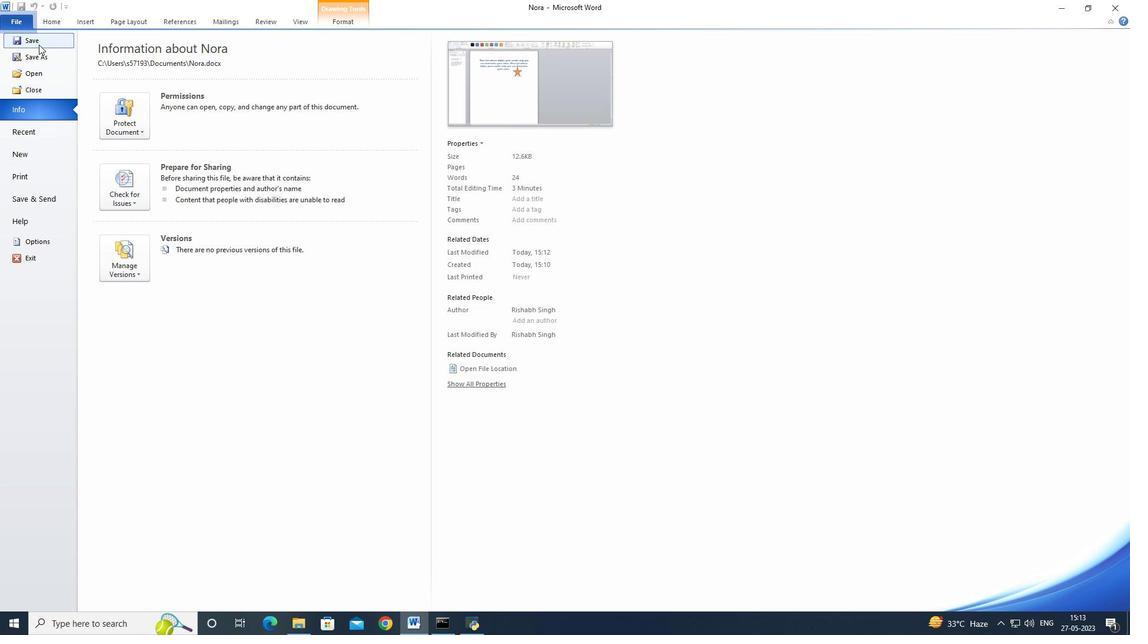 
Action: Mouse pressed left at (40, 42)
Screenshot: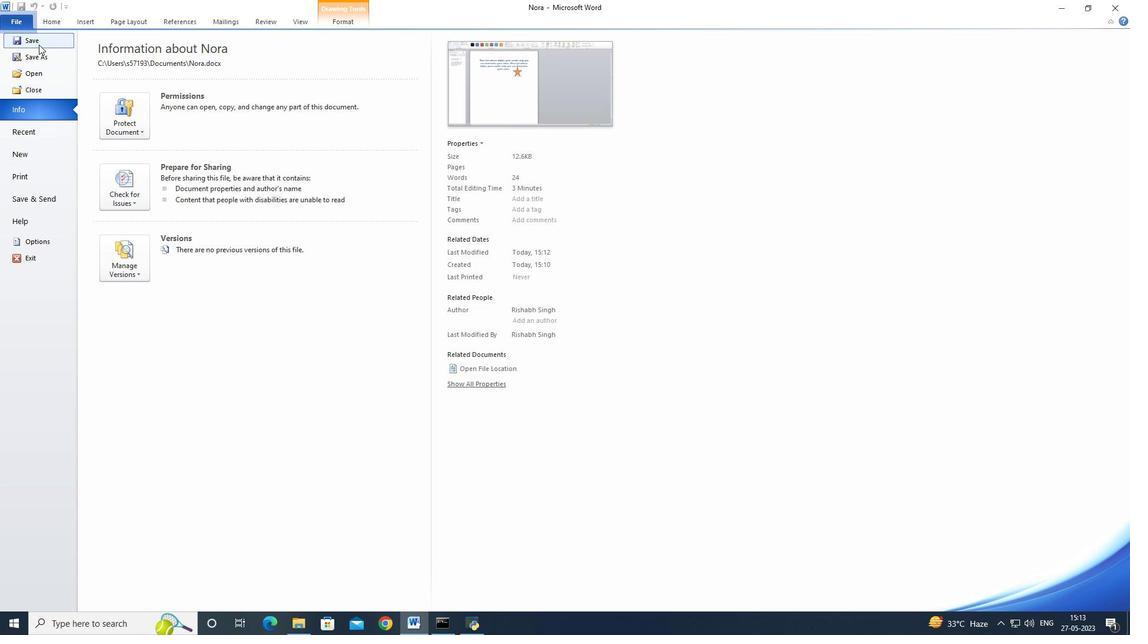 
Action: Mouse moved to (1130, 0)
Screenshot: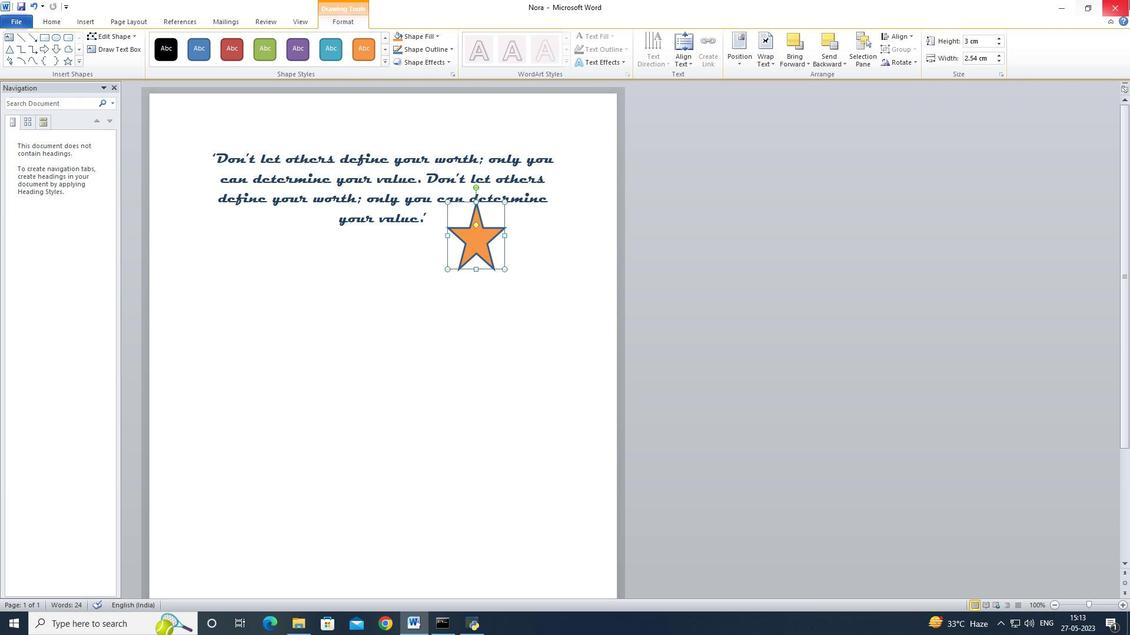 
Action: Mouse pressed left at (1129, 0)
Screenshot: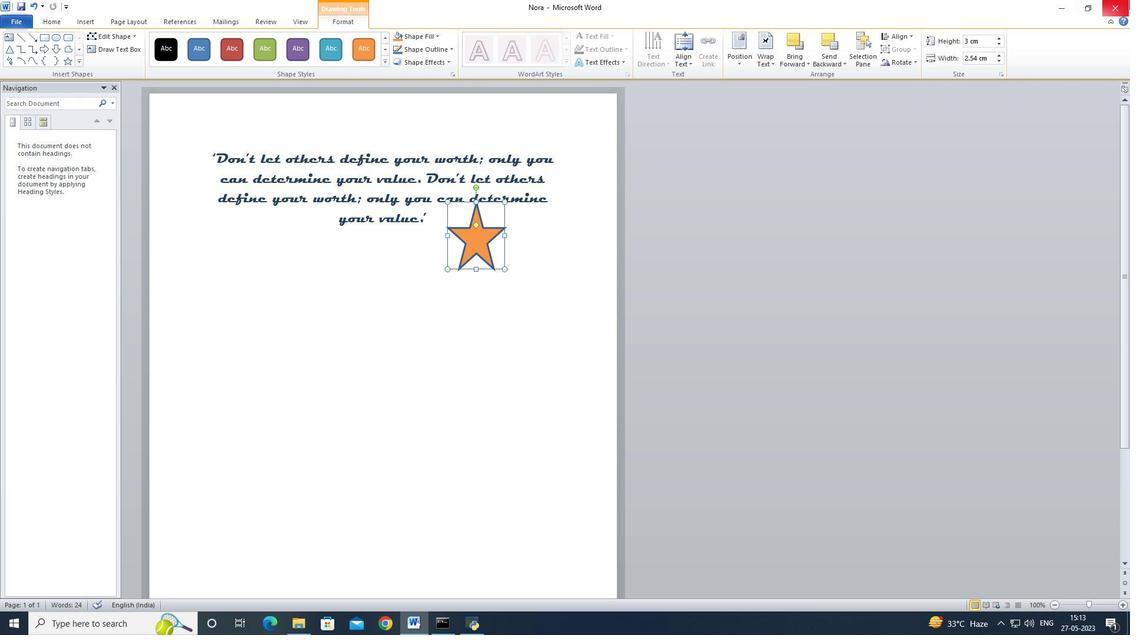 
Action: Mouse moved to (1043, 90)
Screenshot: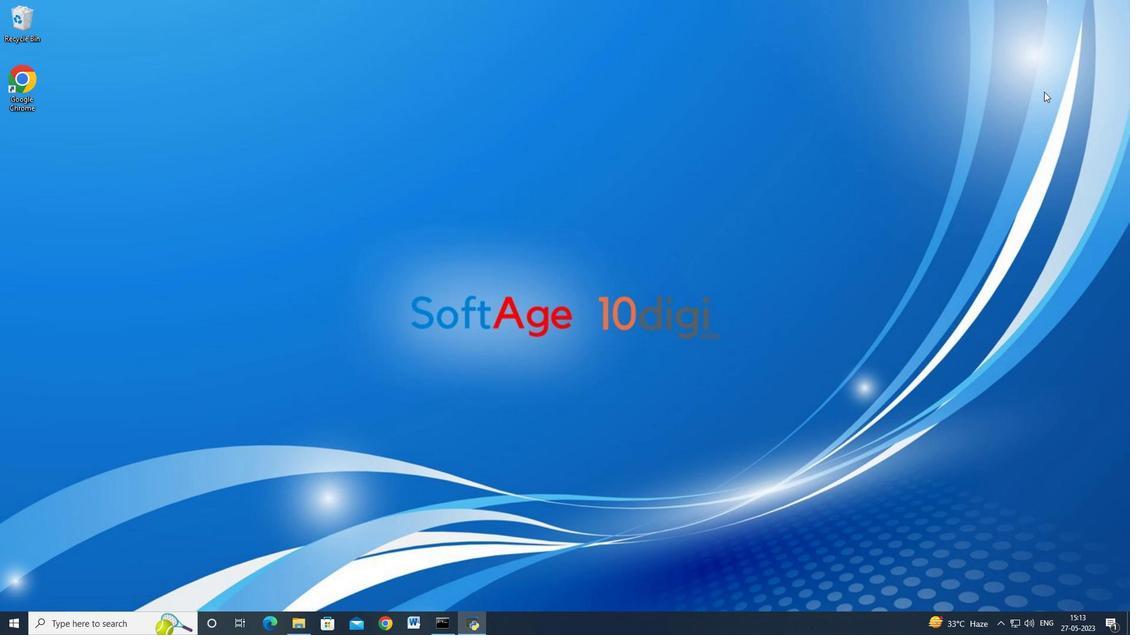 
